 Task: Apply underline to description text.
Action: Mouse moved to (523, 407)
Screenshot: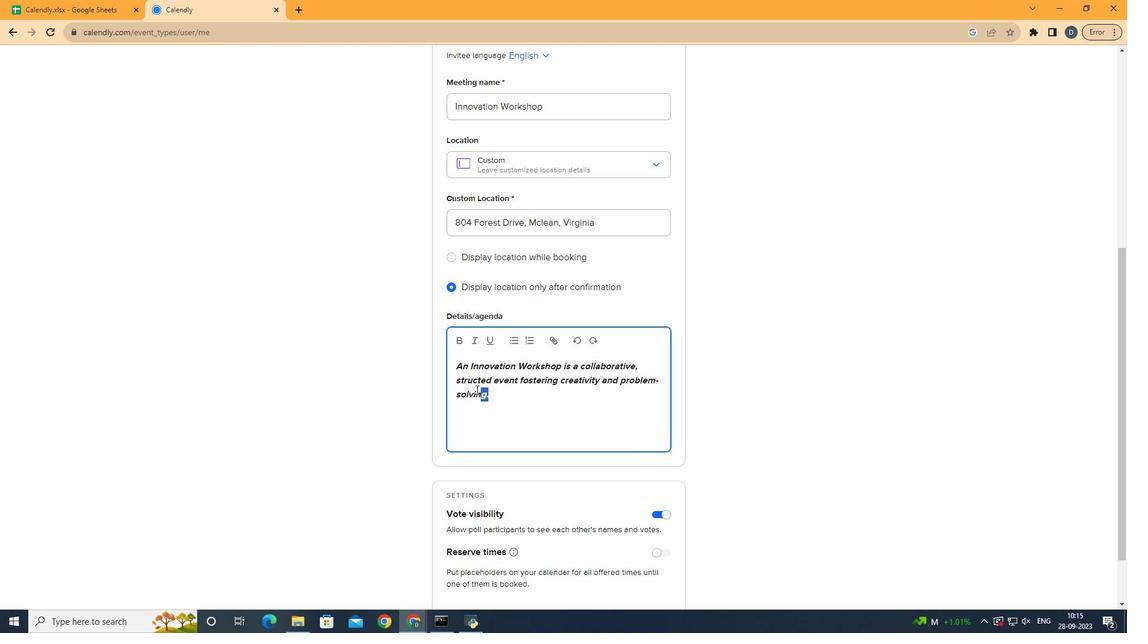 
Action: Mouse pressed left at (523, 407)
Screenshot: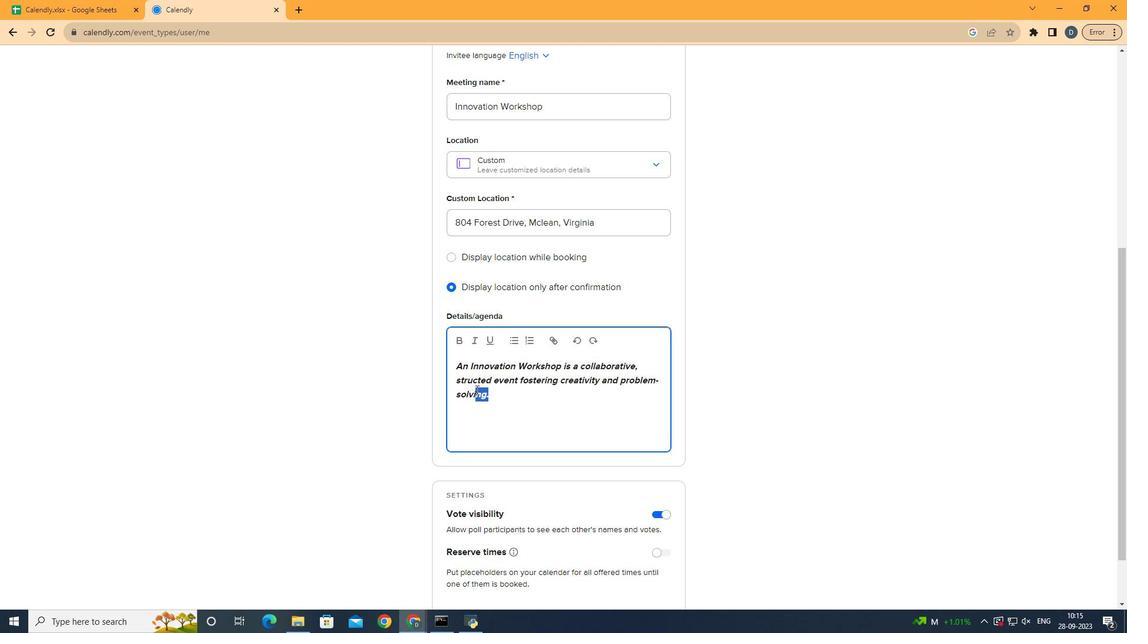 
Action: Mouse moved to (476, 325)
Screenshot: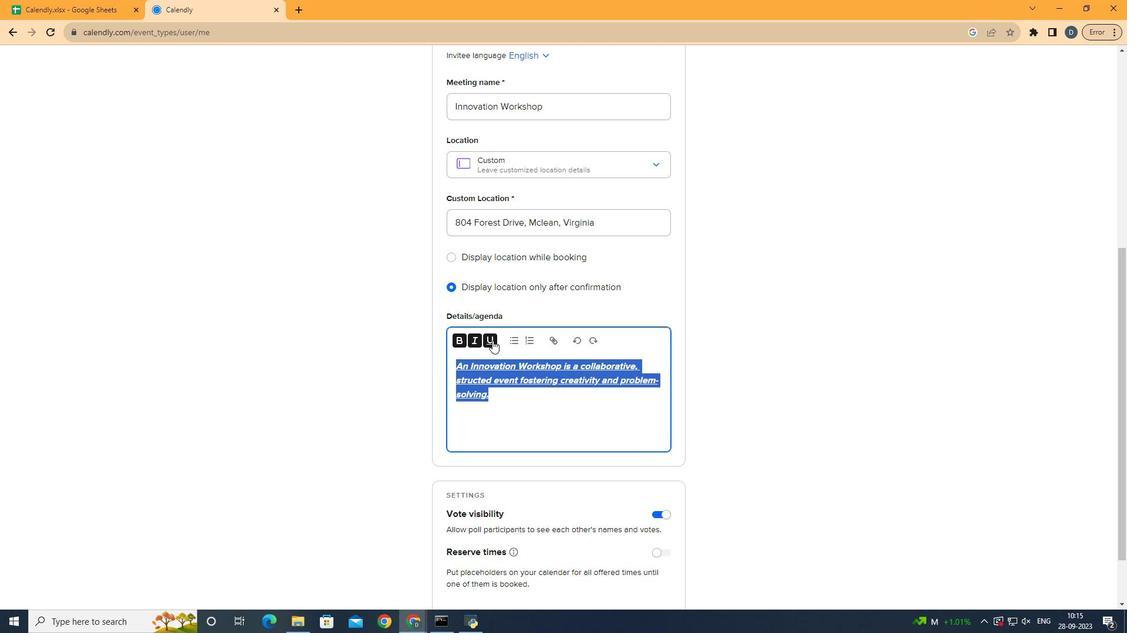 
Action: Mouse pressed left at (476, 325)
Screenshot: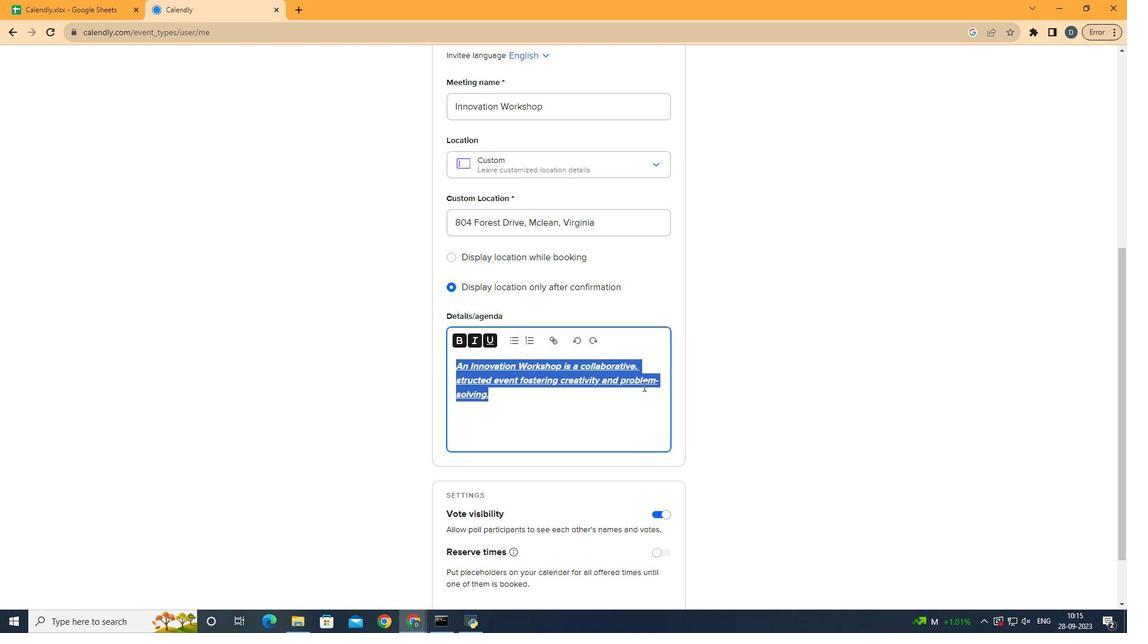 
Action: Mouse moved to (763, 386)
Screenshot: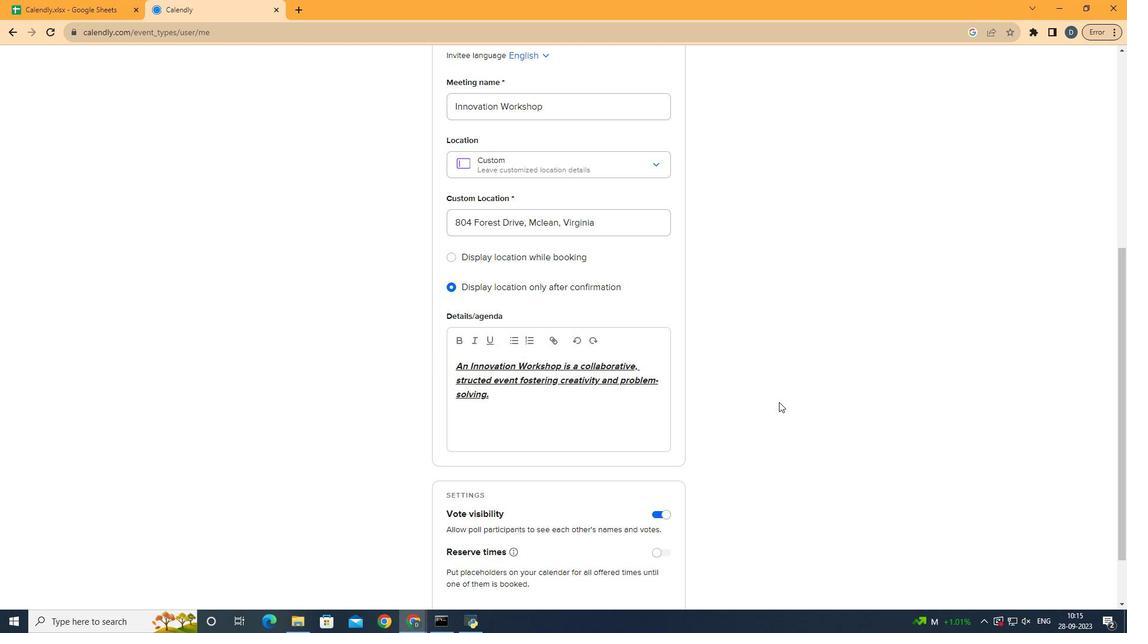 
Action: Mouse pressed left at (763, 386)
Screenshot: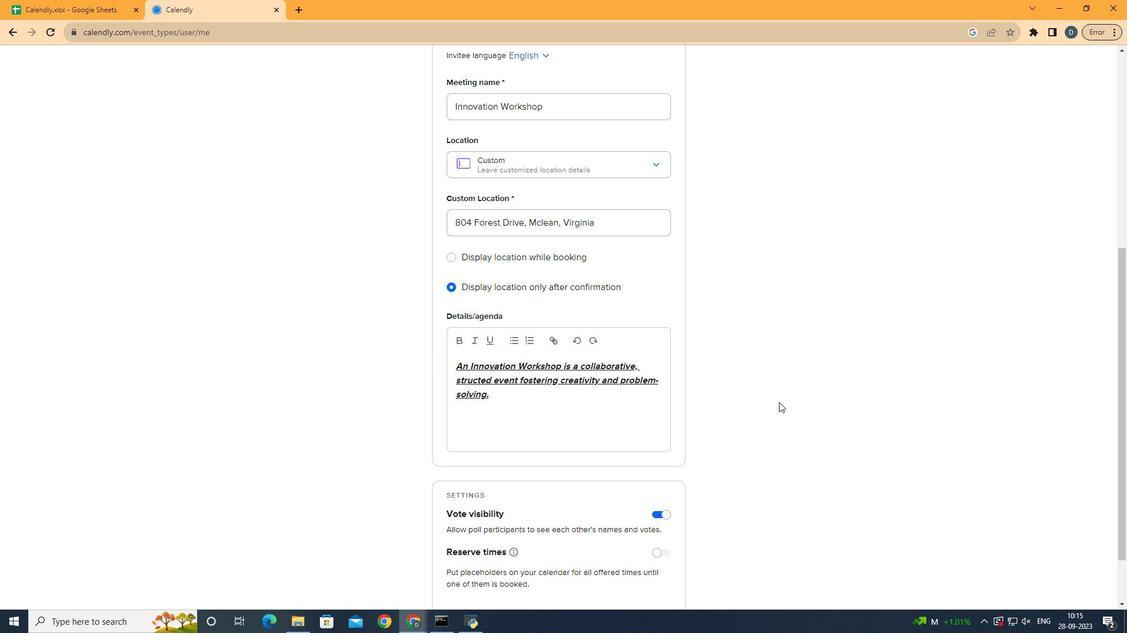 
